 Task: Add the action, sort the to do list when every Monday by age in descending order.
Action: Mouse moved to (321, 177)
Screenshot: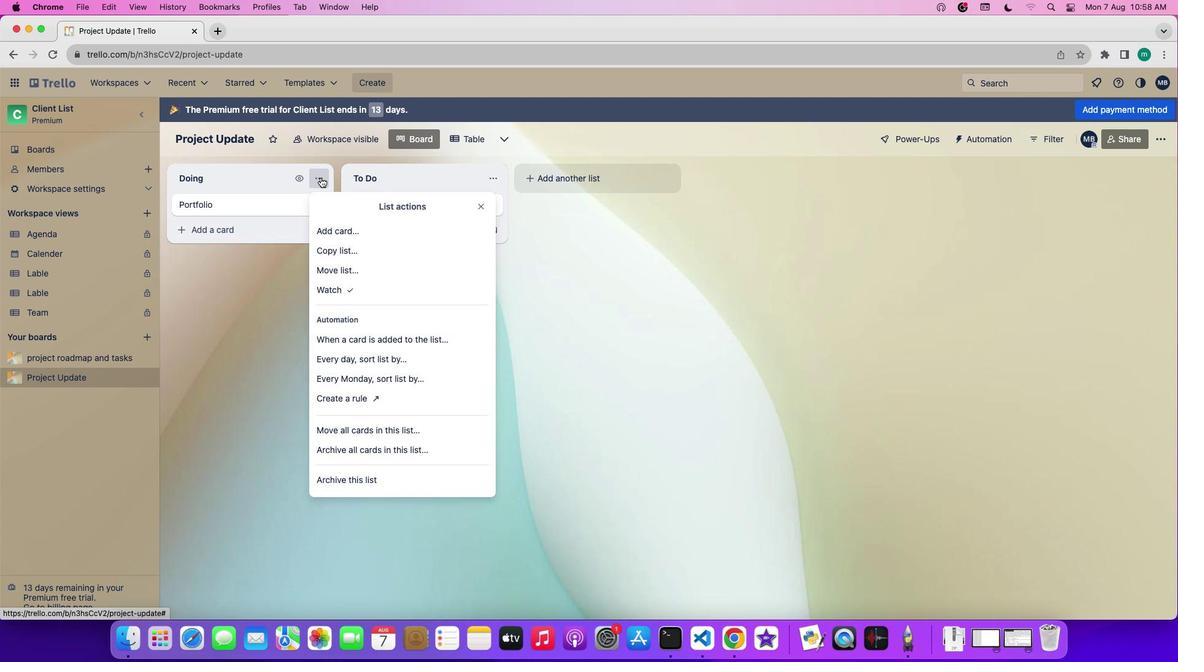 
Action: Mouse pressed left at (321, 177)
Screenshot: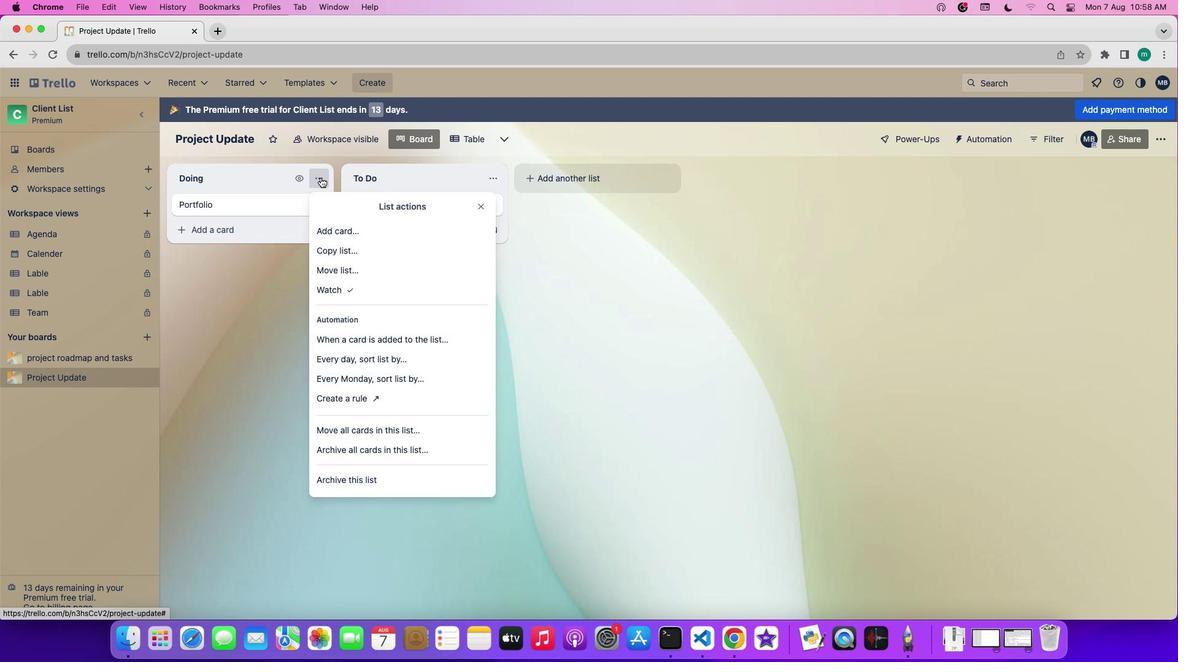 
Action: Mouse moved to (365, 371)
Screenshot: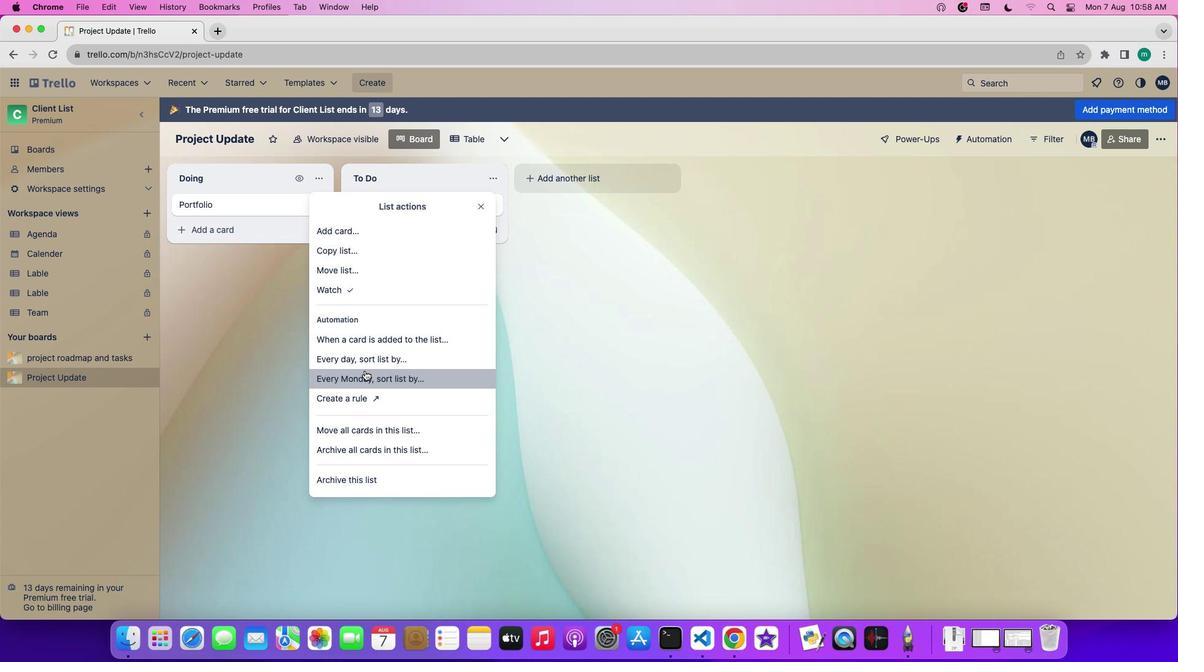 
Action: Mouse pressed left at (365, 371)
Screenshot: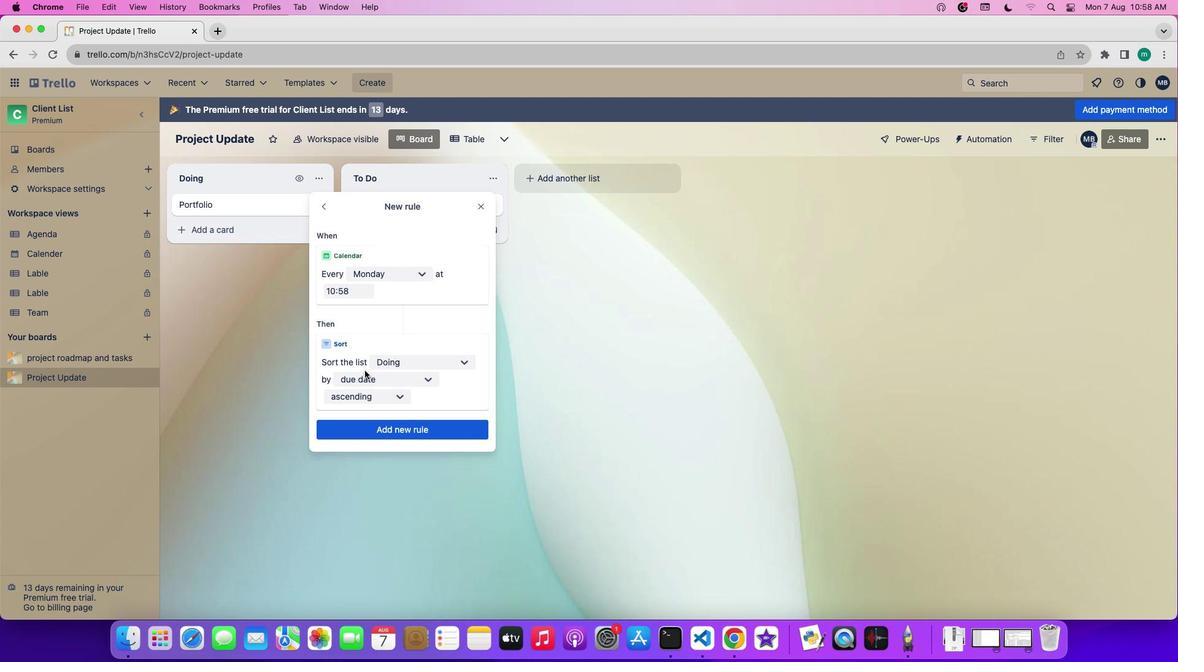 
Action: Mouse moved to (410, 272)
Screenshot: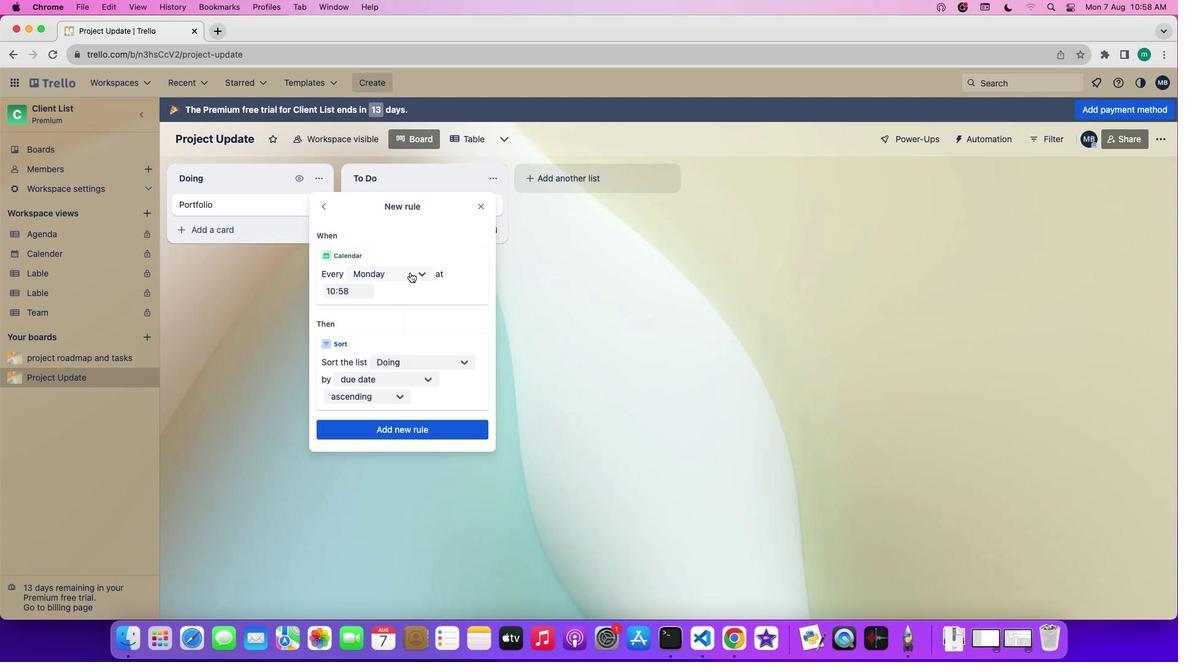 
Action: Mouse pressed left at (410, 272)
Screenshot: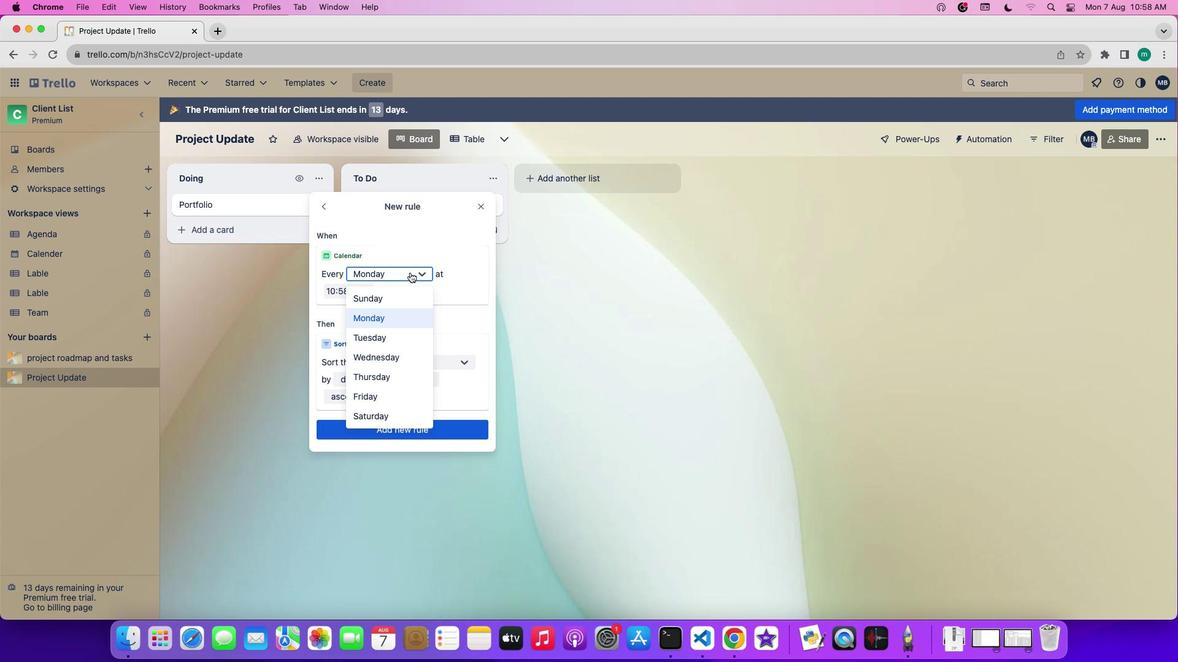 
Action: Mouse moved to (400, 312)
Screenshot: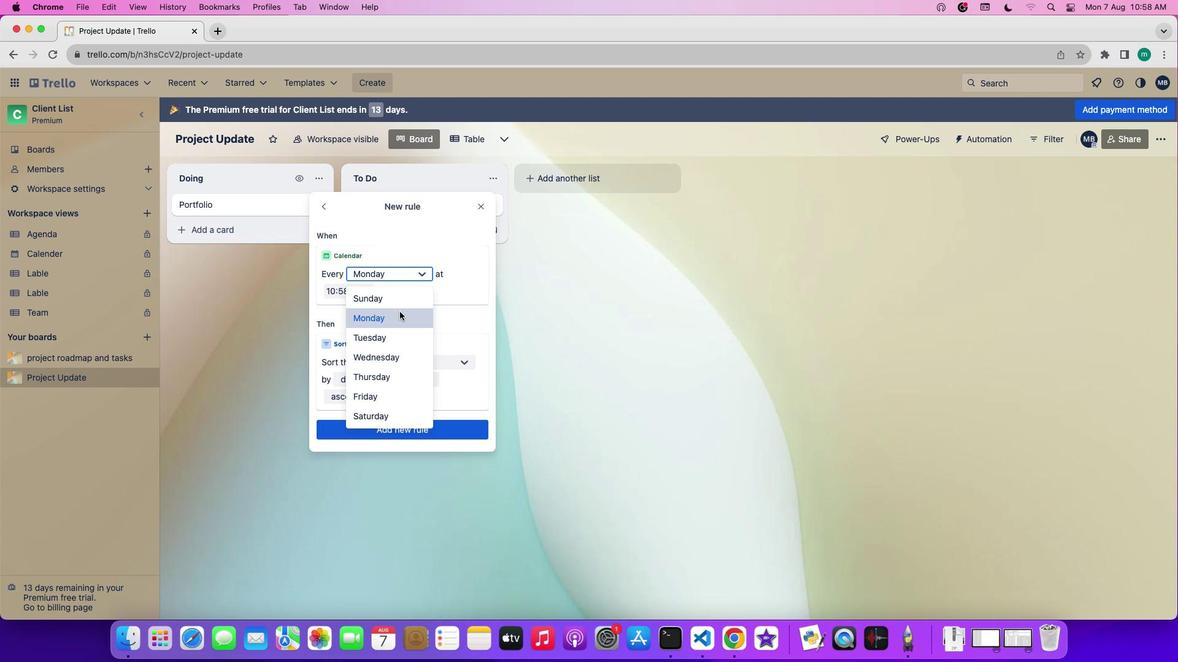 
Action: Mouse pressed left at (400, 312)
Screenshot: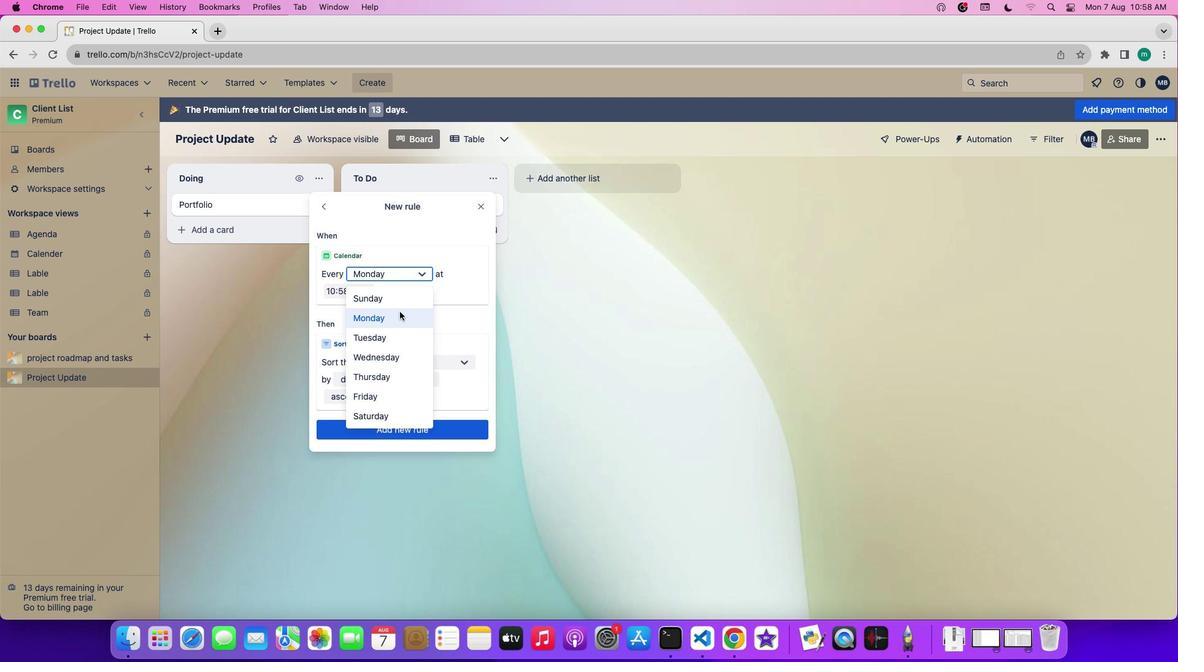 
Action: Mouse moved to (455, 362)
Screenshot: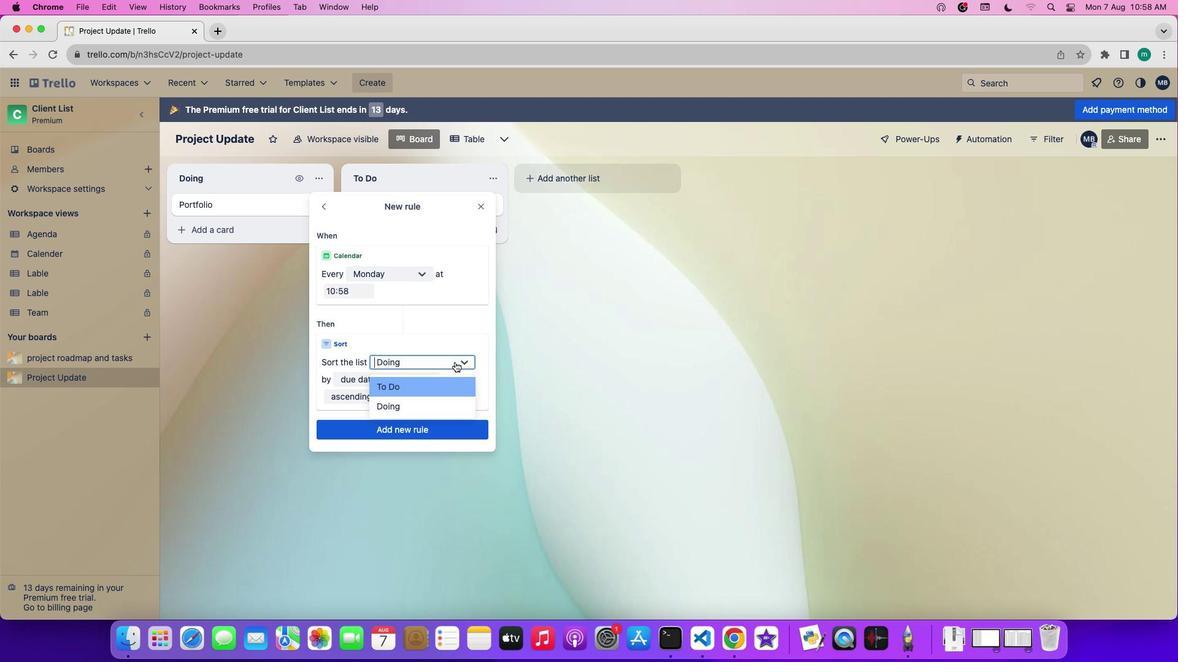 
Action: Mouse pressed left at (455, 362)
Screenshot: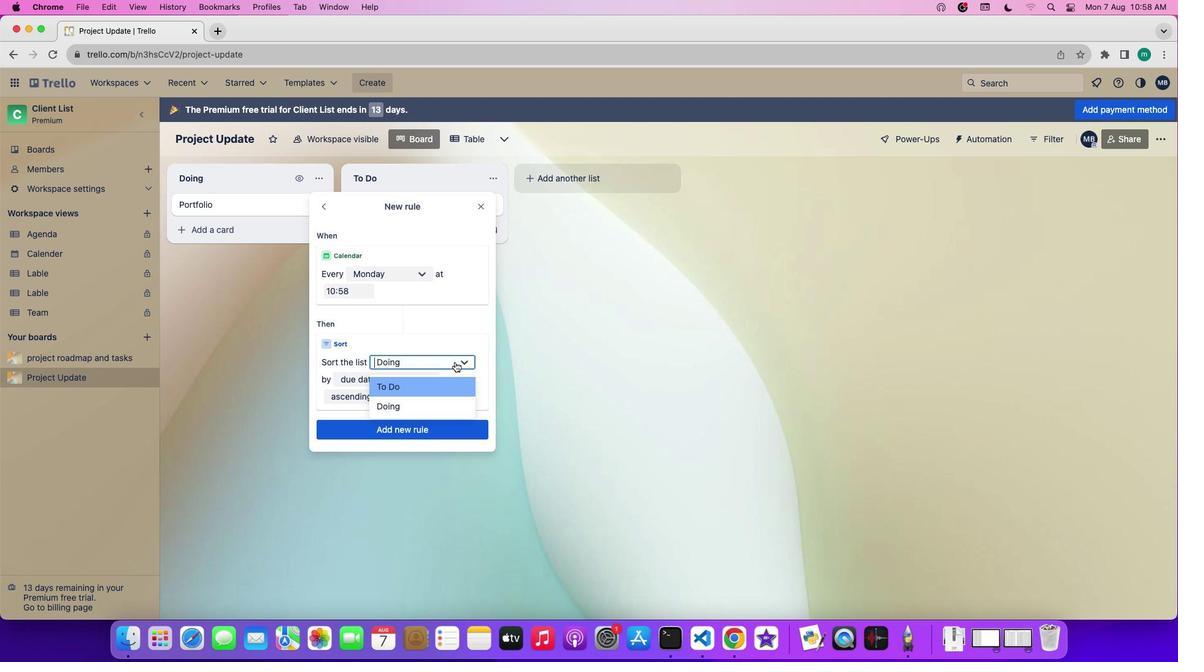 
Action: Mouse moved to (432, 388)
Screenshot: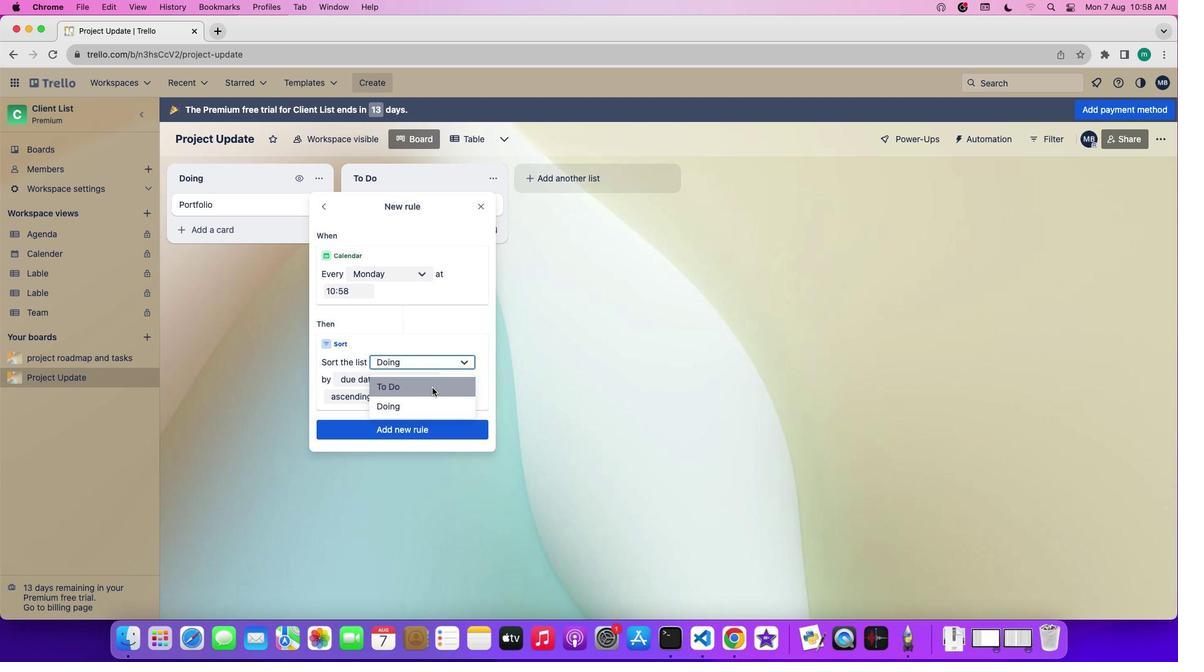 
Action: Mouse pressed left at (432, 388)
Screenshot: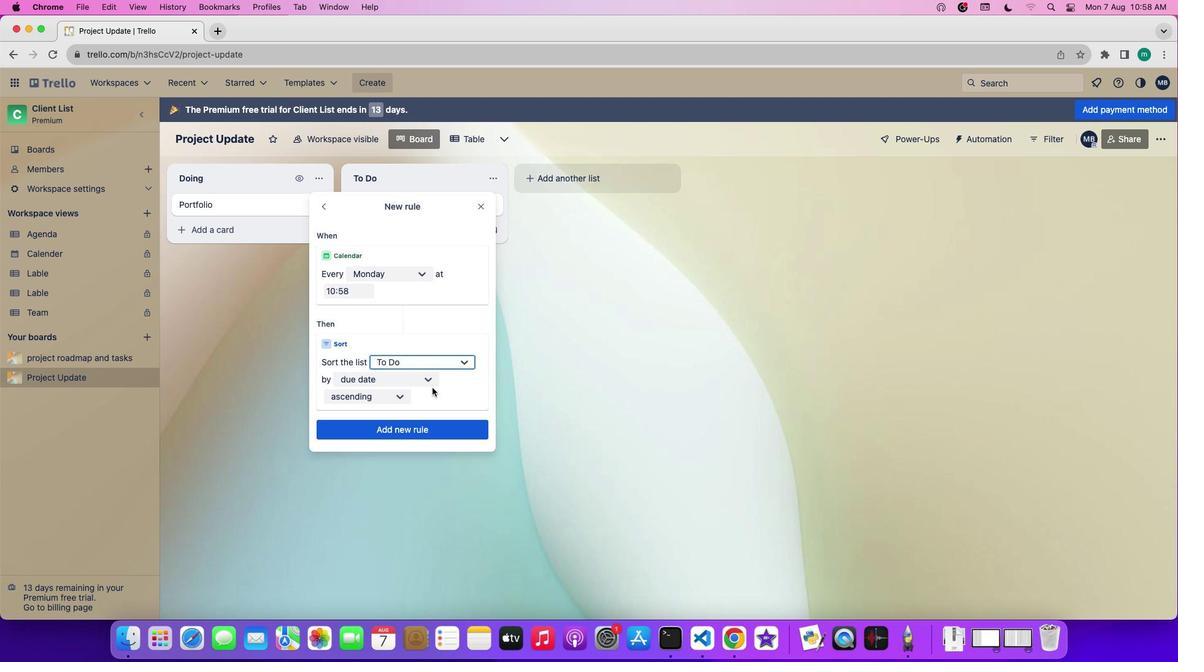 
Action: Mouse moved to (393, 377)
Screenshot: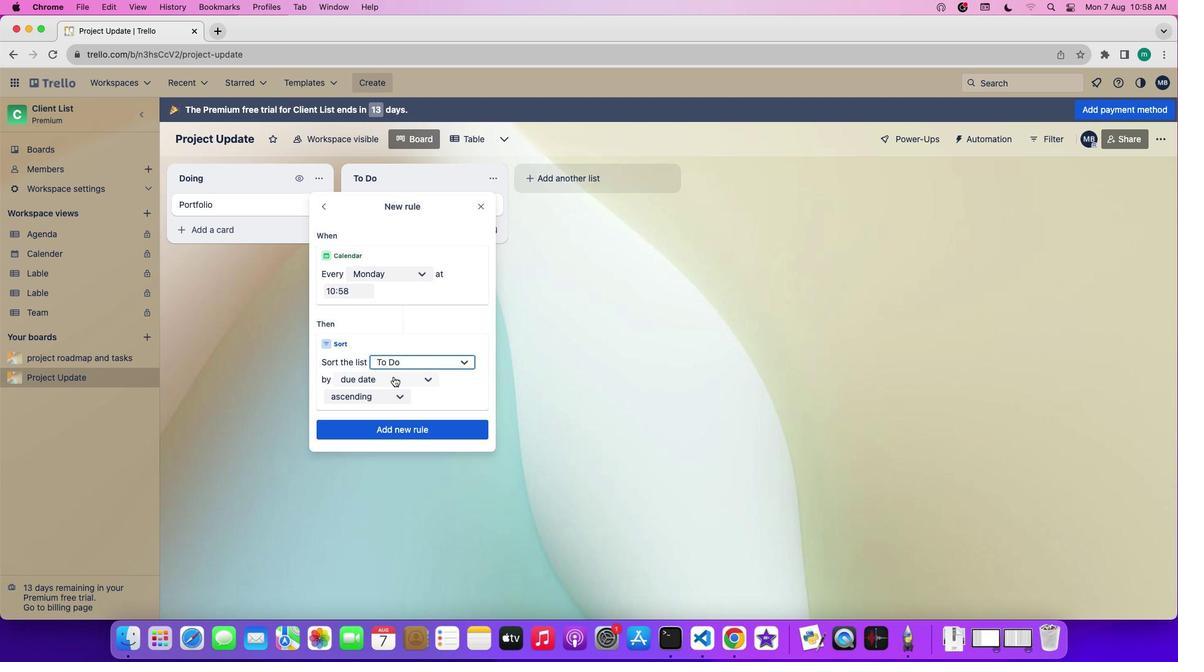 
Action: Mouse pressed left at (393, 377)
Screenshot: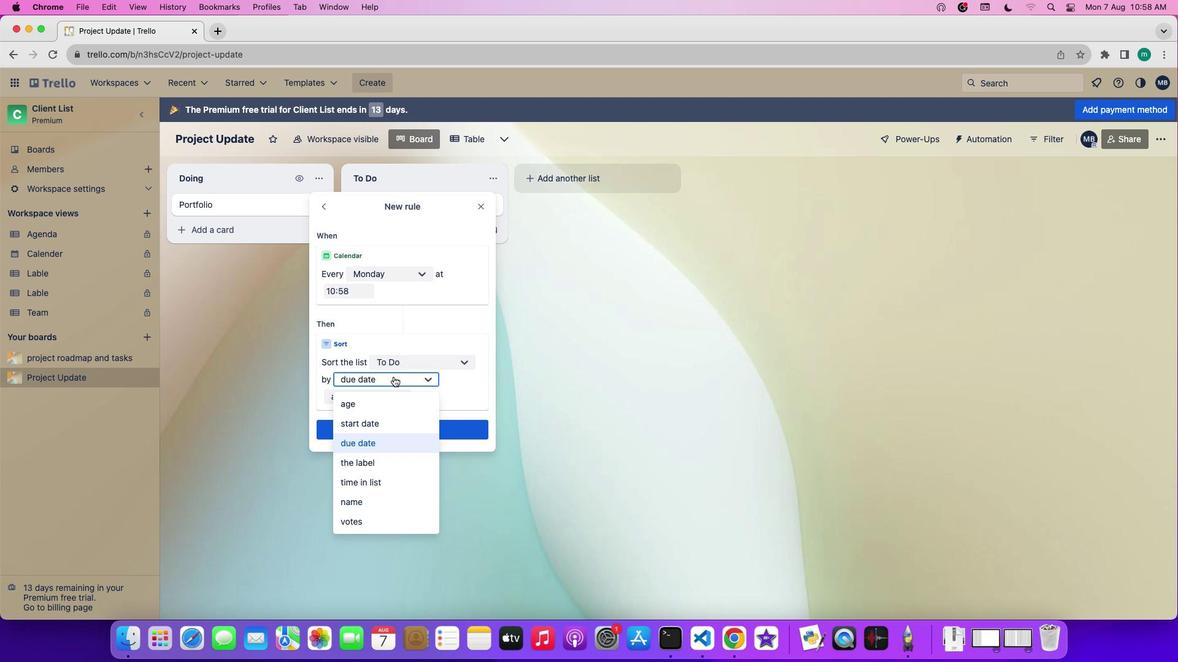 
Action: Mouse moved to (382, 404)
Screenshot: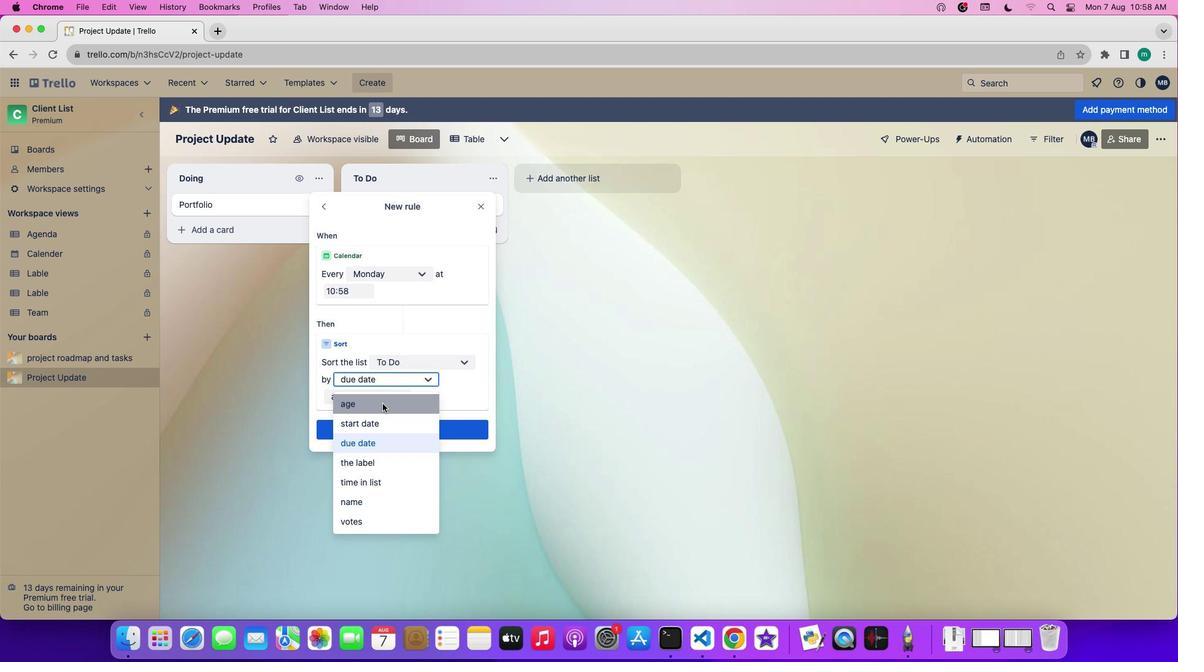
Action: Mouse pressed left at (382, 404)
Screenshot: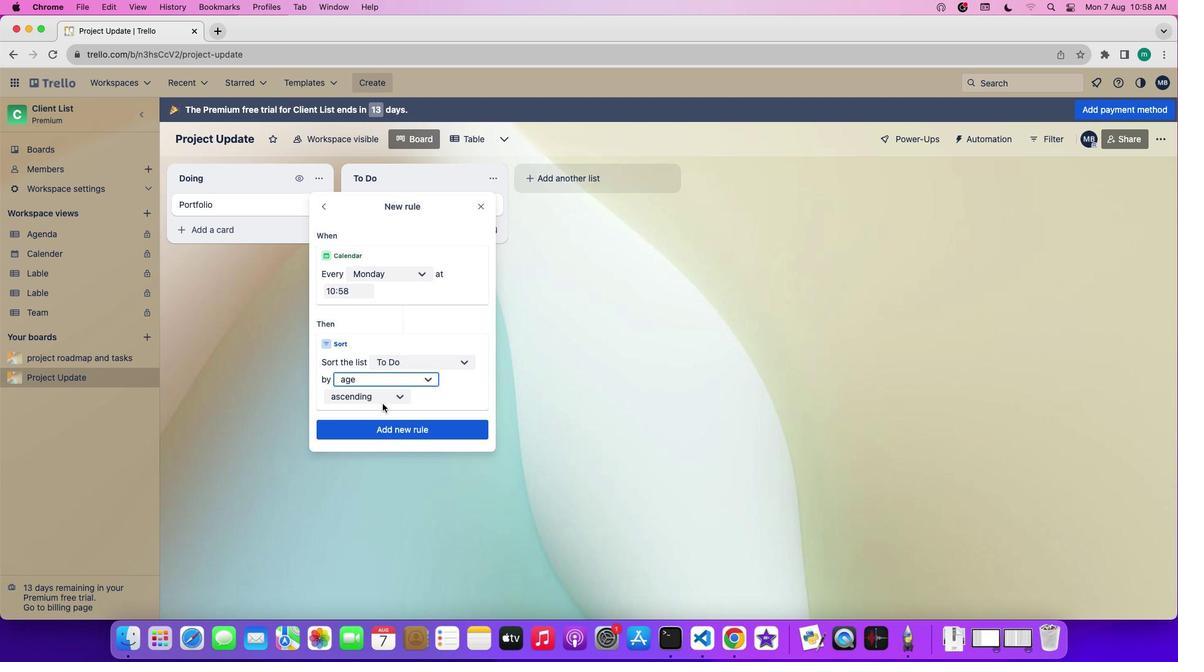 
Action: Mouse moved to (387, 397)
Screenshot: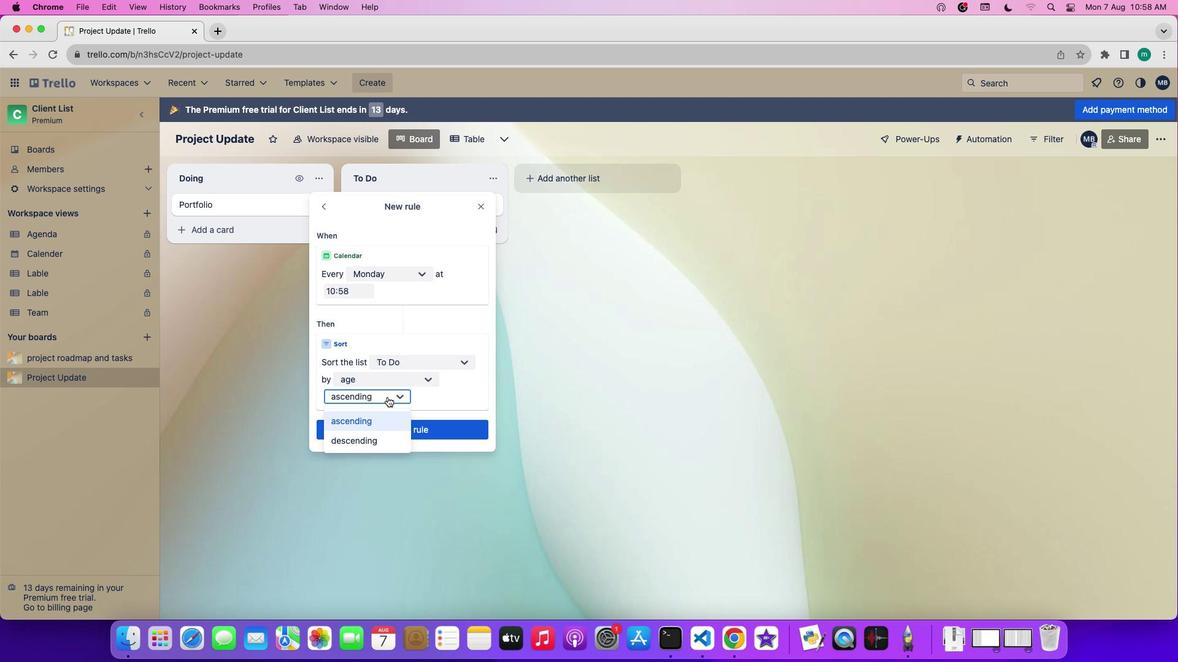 
Action: Mouse pressed left at (387, 397)
Screenshot: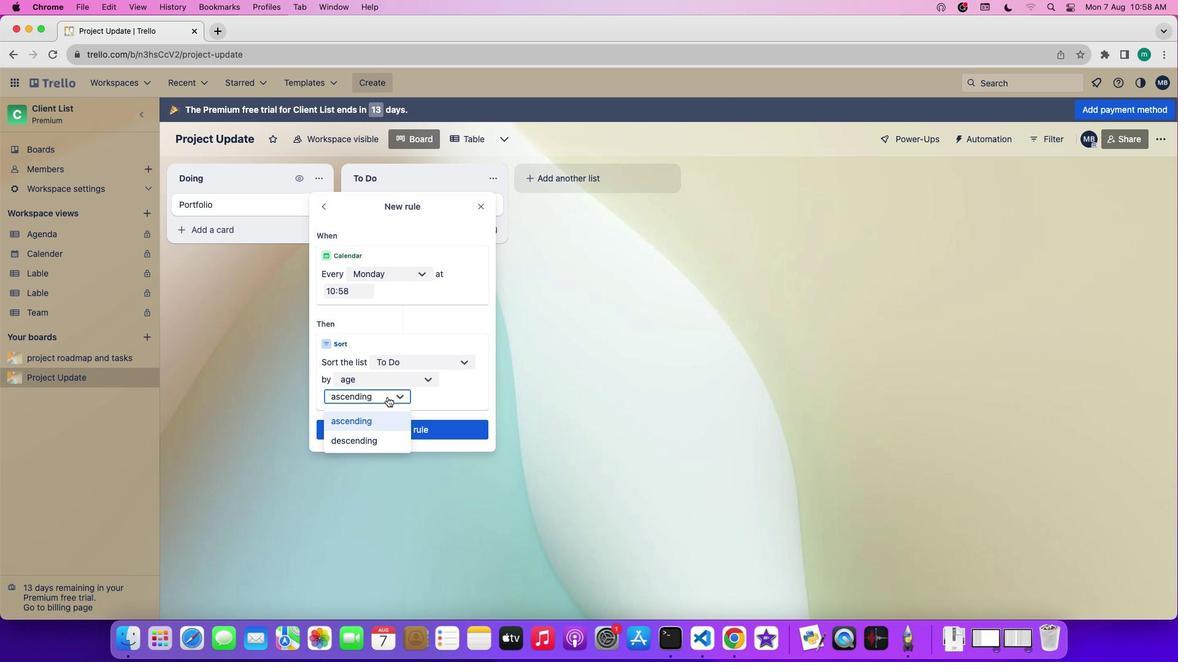 
Action: Mouse moved to (380, 440)
Screenshot: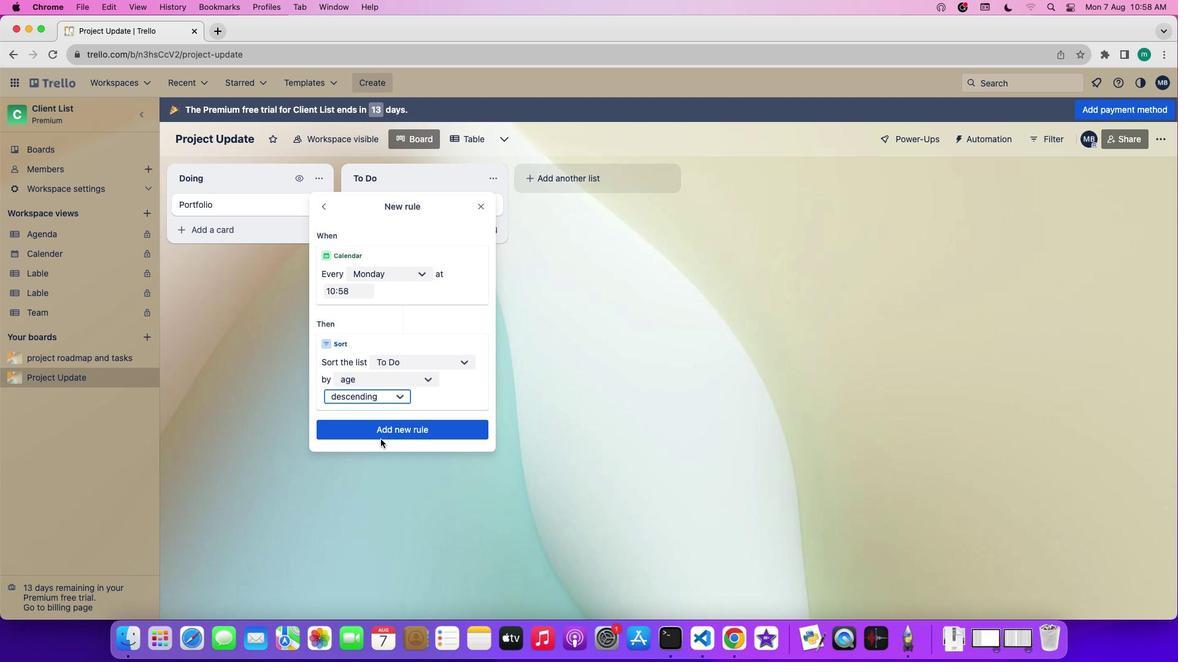 
Action: Mouse pressed left at (380, 440)
Screenshot: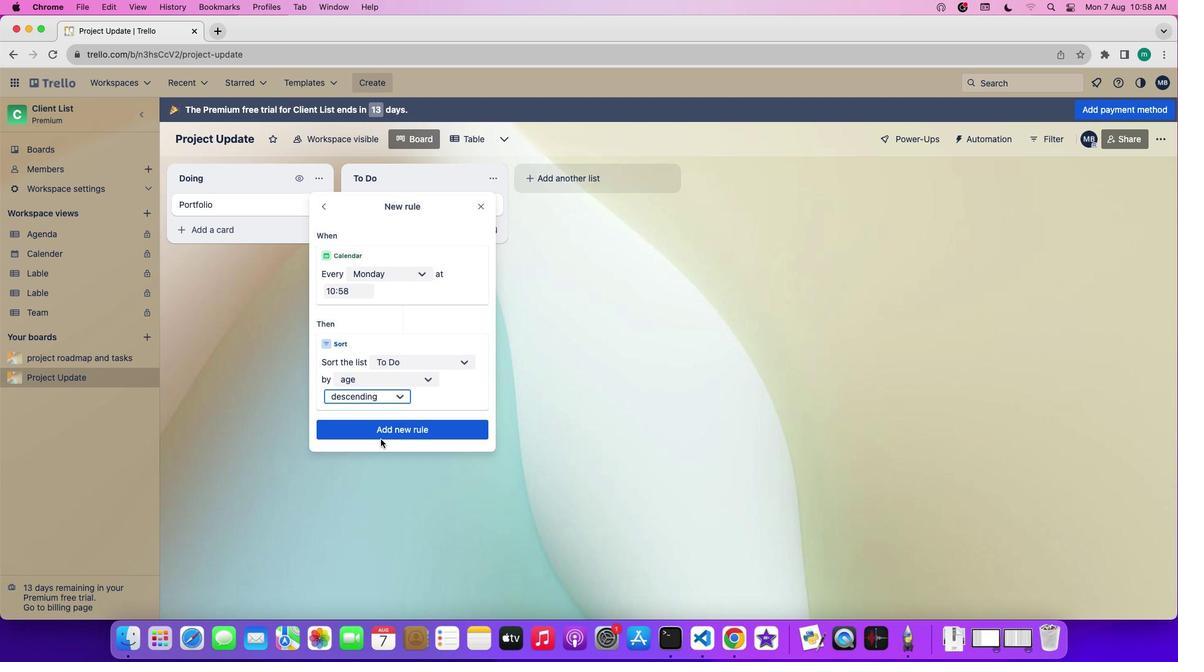 
